 Task: Select the false option in the auto-fetch.
Action: Mouse moved to (24, 524)
Screenshot: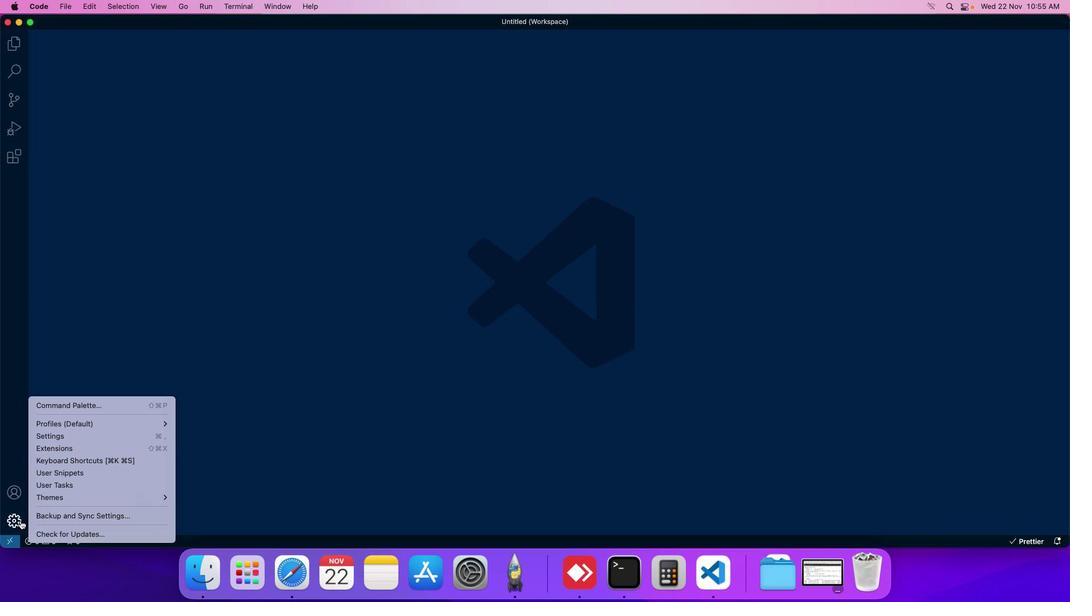 
Action: Mouse pressed left at (24, 524)
Screenshot: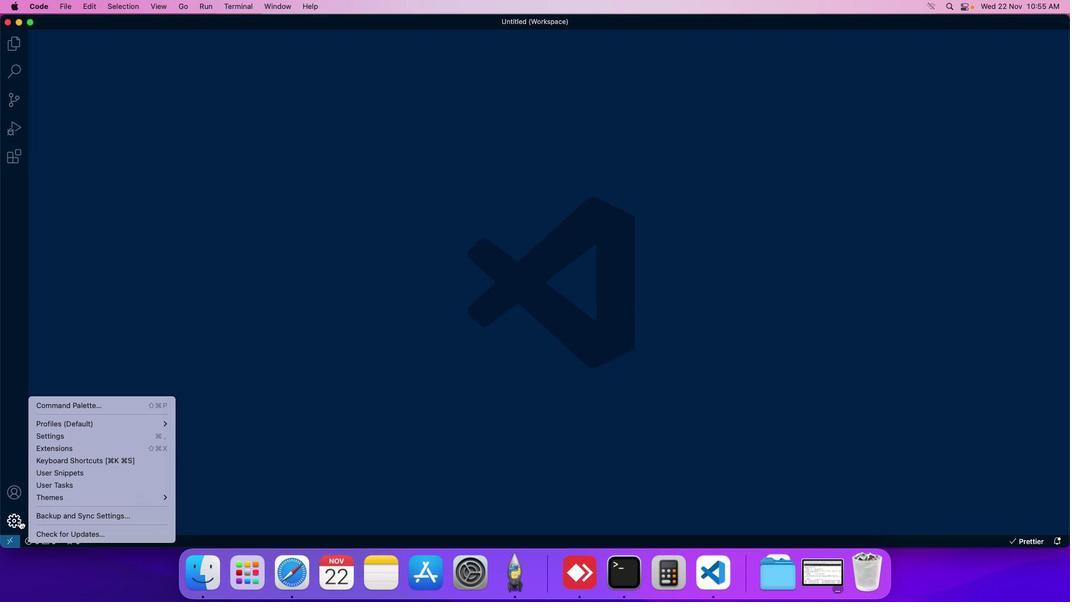 
Action: Mouse moved to (58, 441)
Screenshot: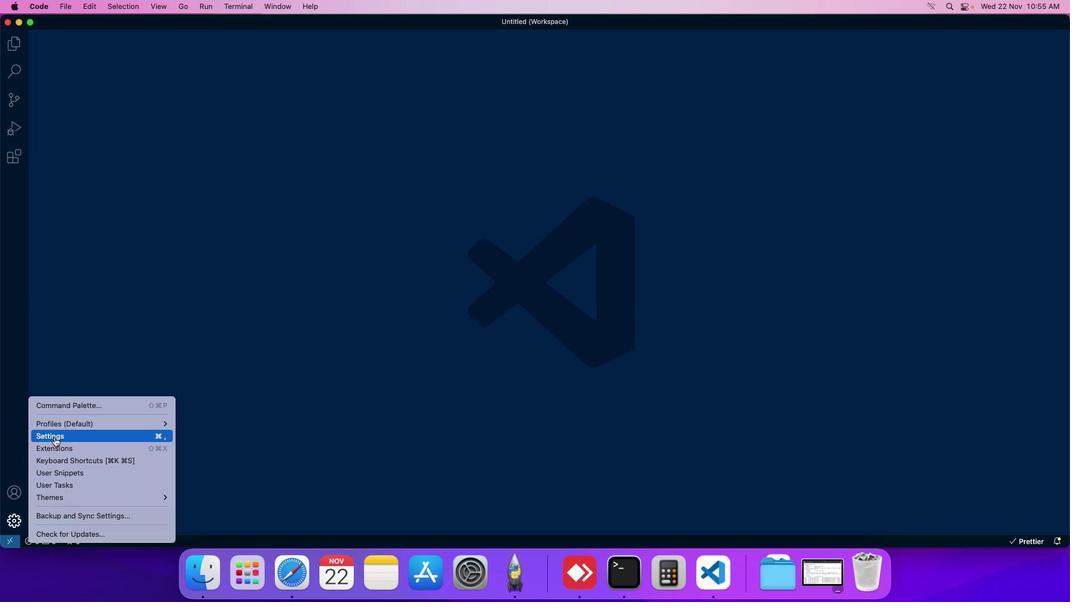 
Action: Mouse pressed left at (58, 441)
Screenshot: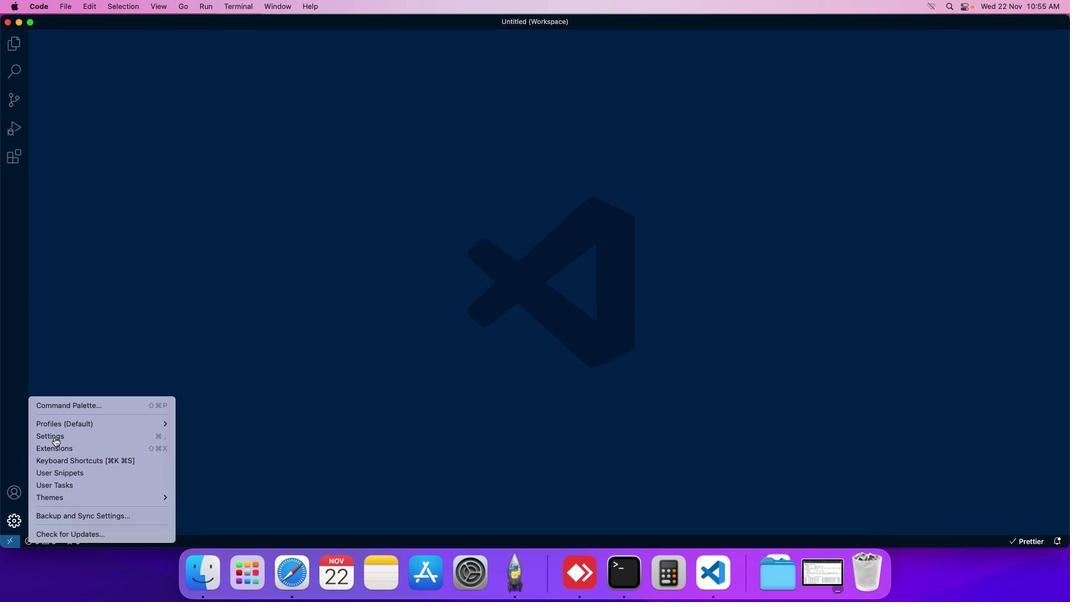 
Action: Mouse moved to (251, 90)
Screenshot: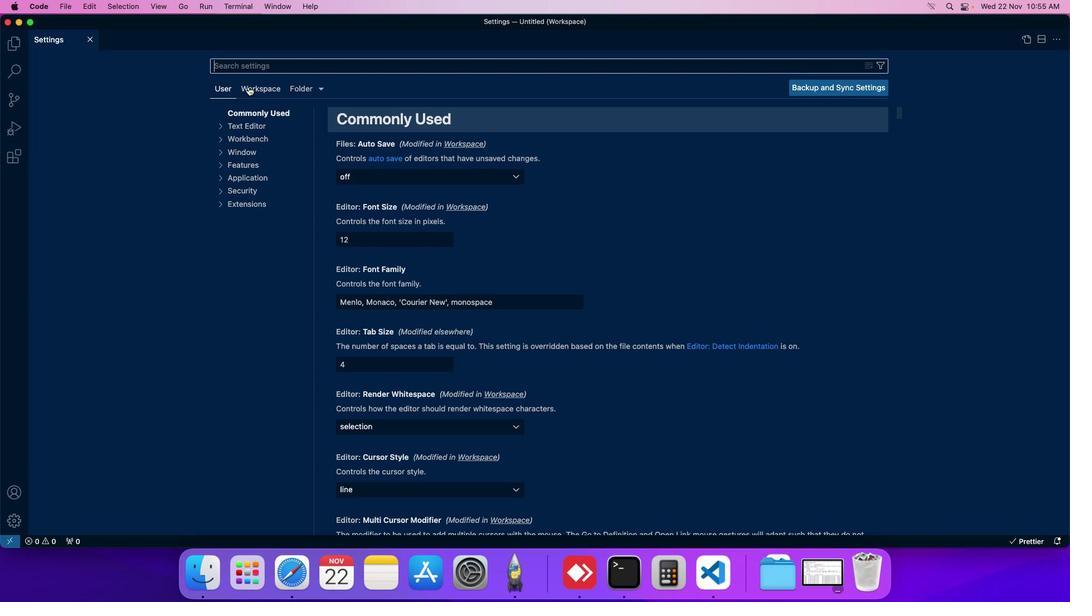 
Action: Mouse pressed left at (251, 90)
Screenshot: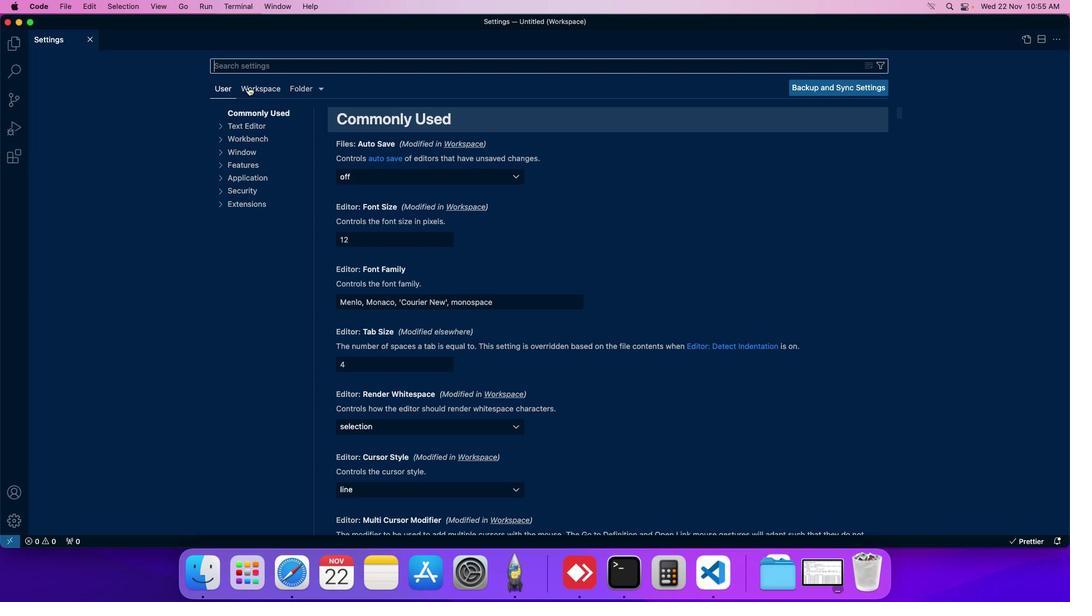 
Action: Mouse moved to (248, 192)
Screenshot: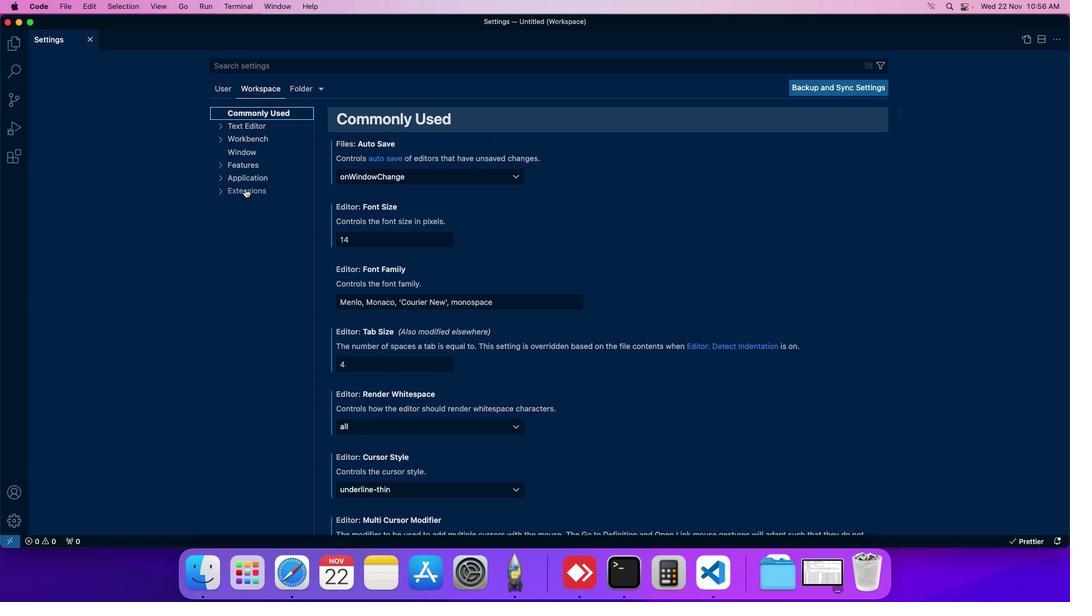 
Action: Mouse pressed left at (248, 192)
Screenshot: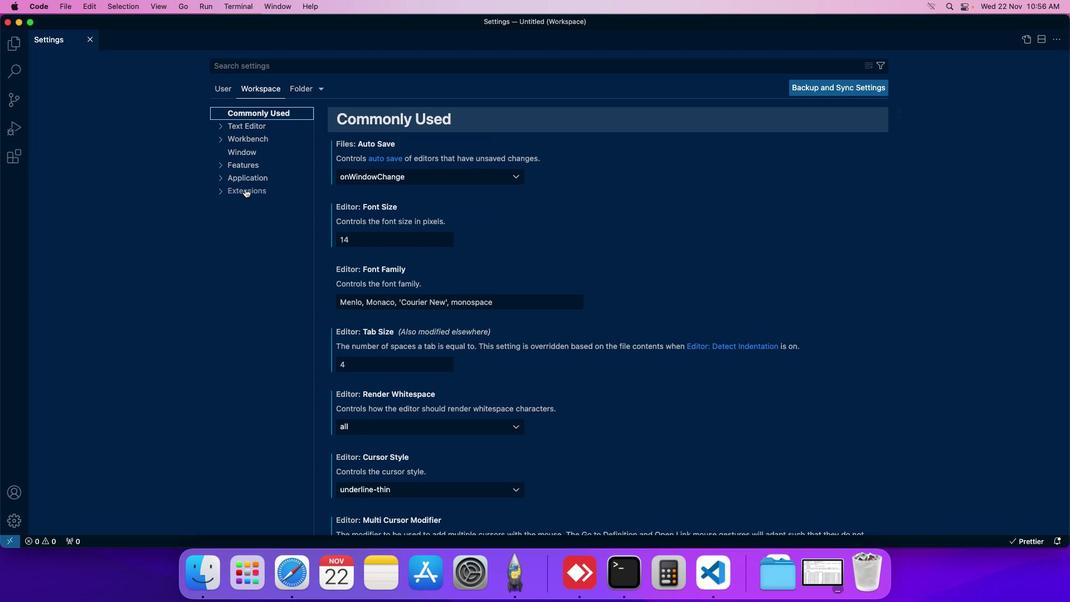 
Action: Mouse moved to (251, 244)
Screenshot: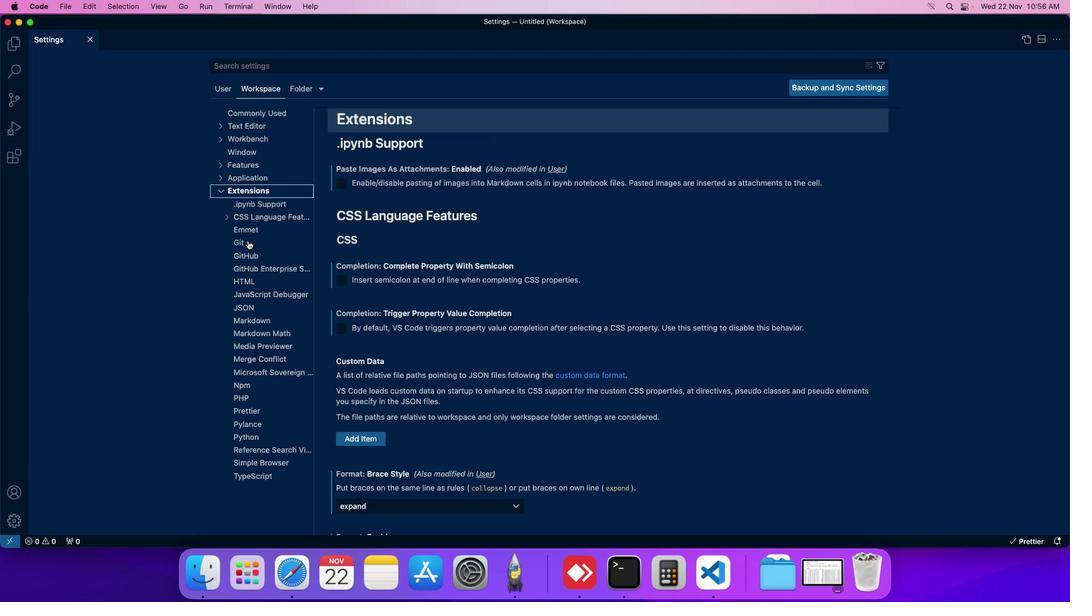 
Action: Mouse pressed left at (251, 244)
Screenshot: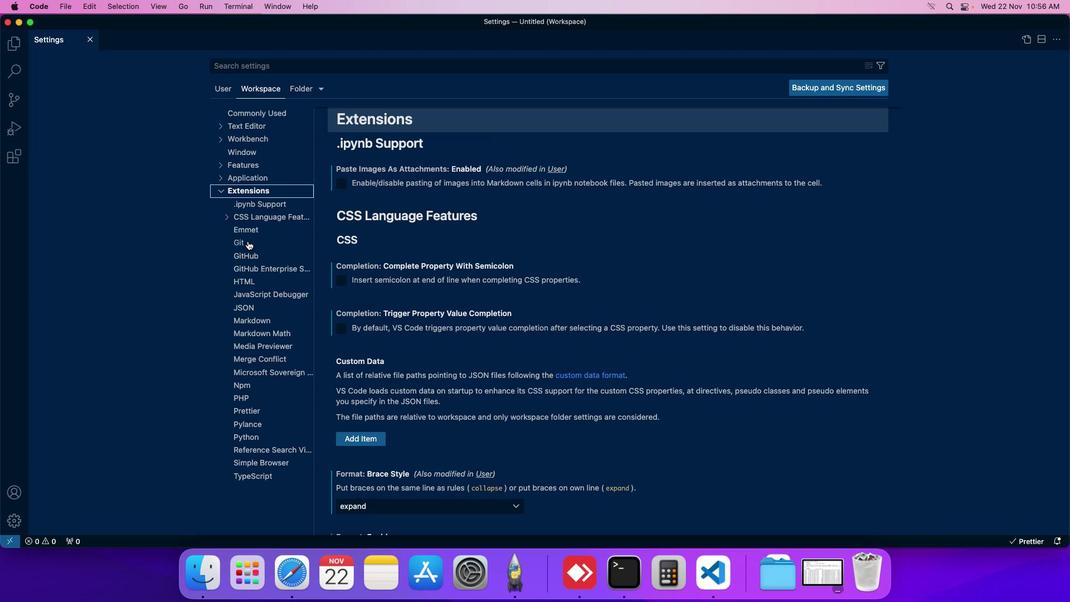 
Action: Mouse moved to (408, 307)
Screenshot: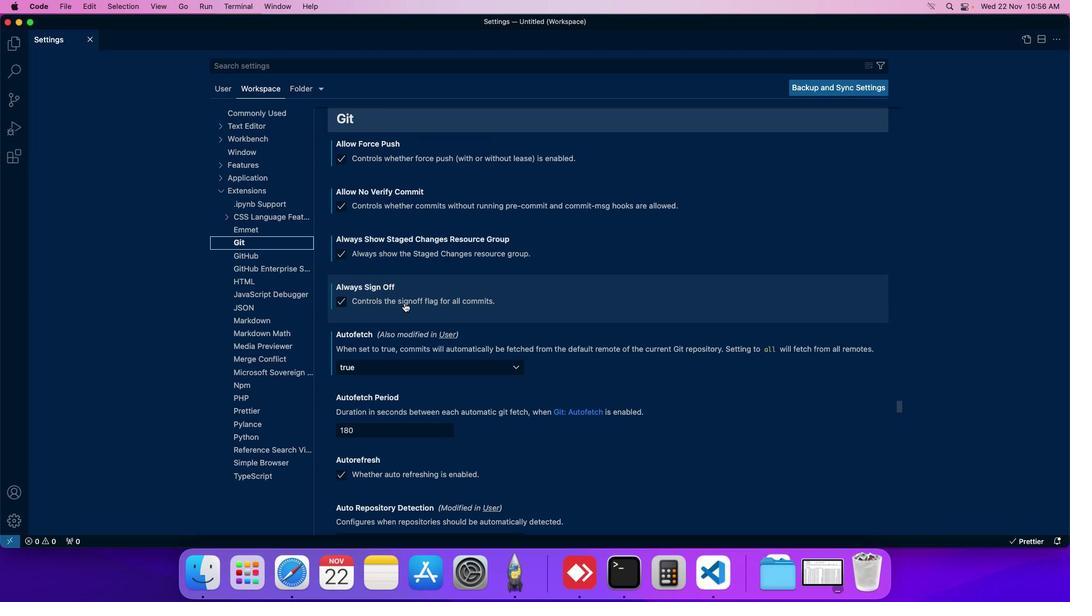 
Action: Mouse scrolled (408, 307) with delta (3, 3)
Screenshot: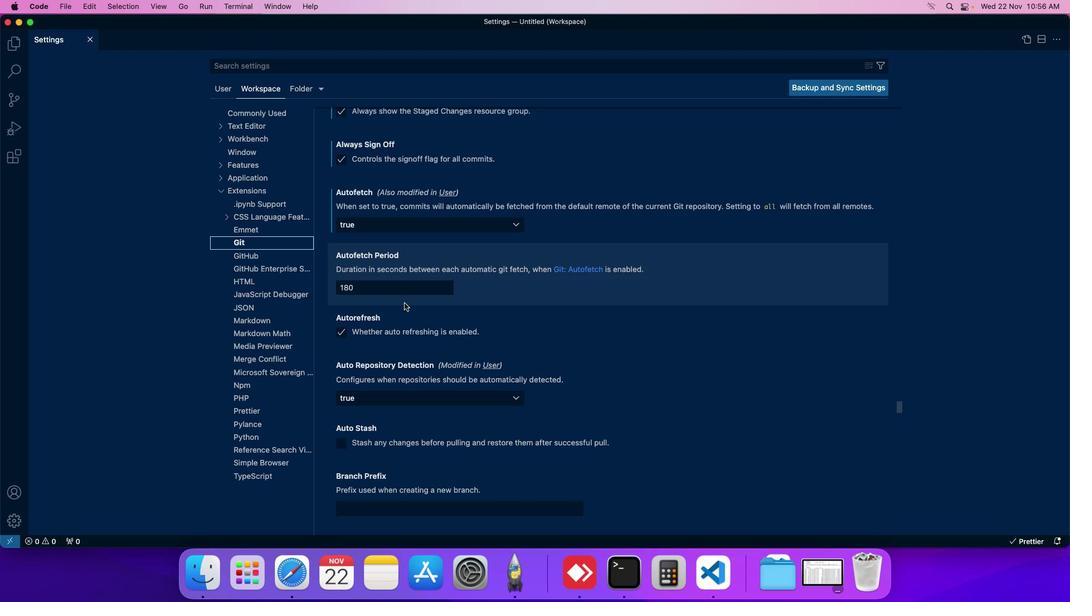 
Action: Mouse scrolled (408, 307) with delta (3, 3)
Screenshot: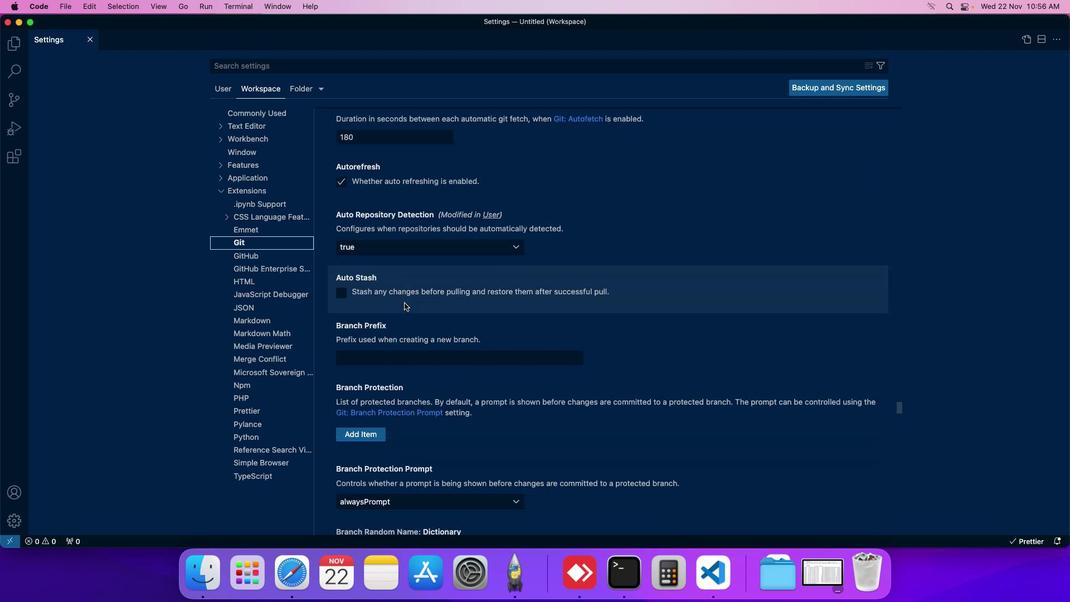 
Action: Mouse moved to (407, 306)
Screenshot: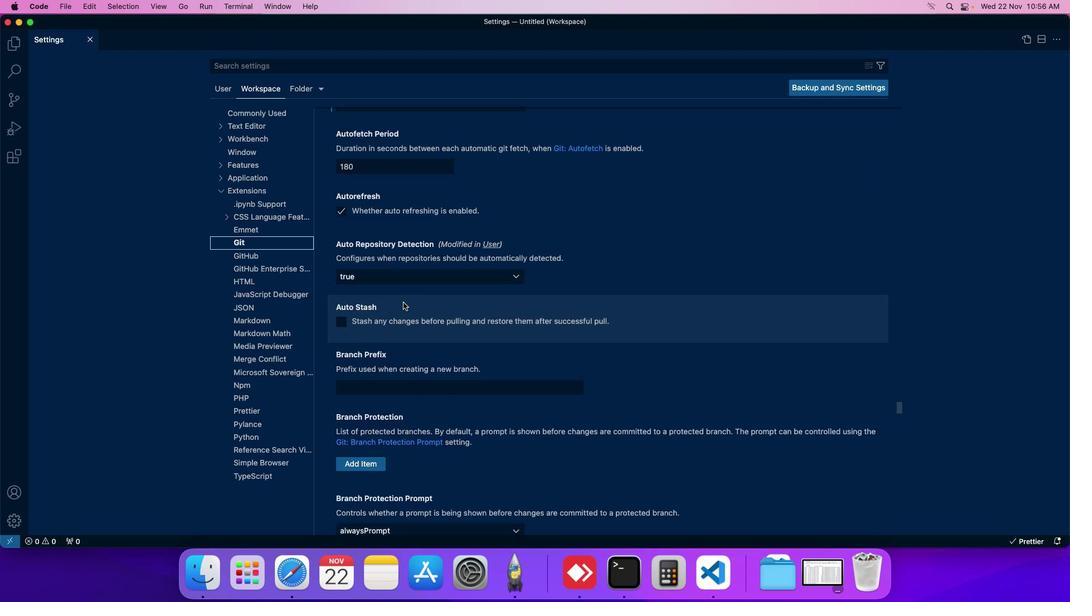 
Action: Mouse scrolled (407, 306) with delta (3, 4)
Screenshot: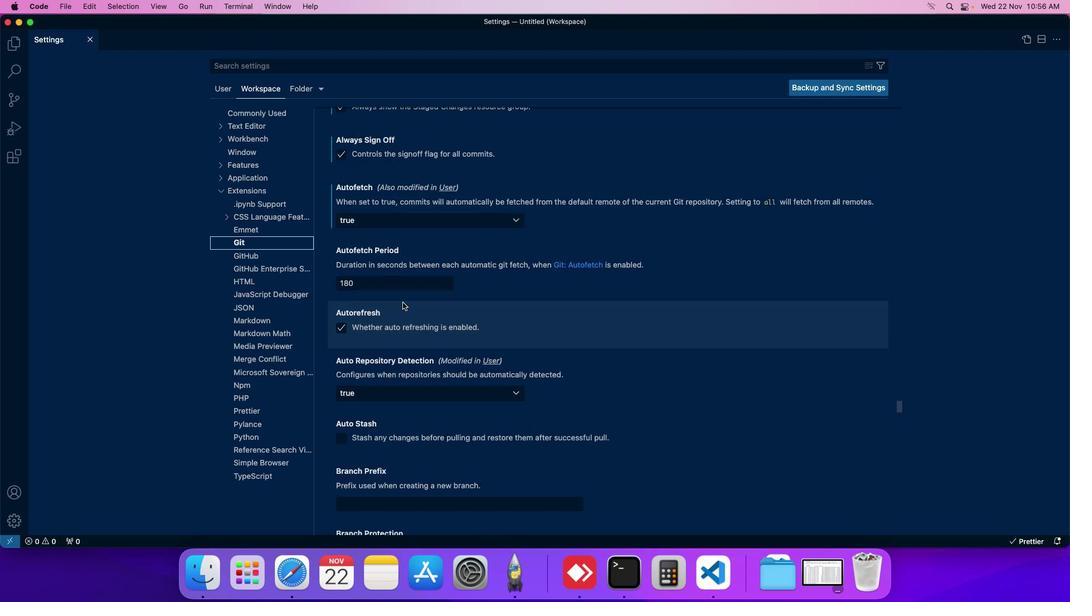 
Action: Mouse moved to (373, 223)
Screenshot: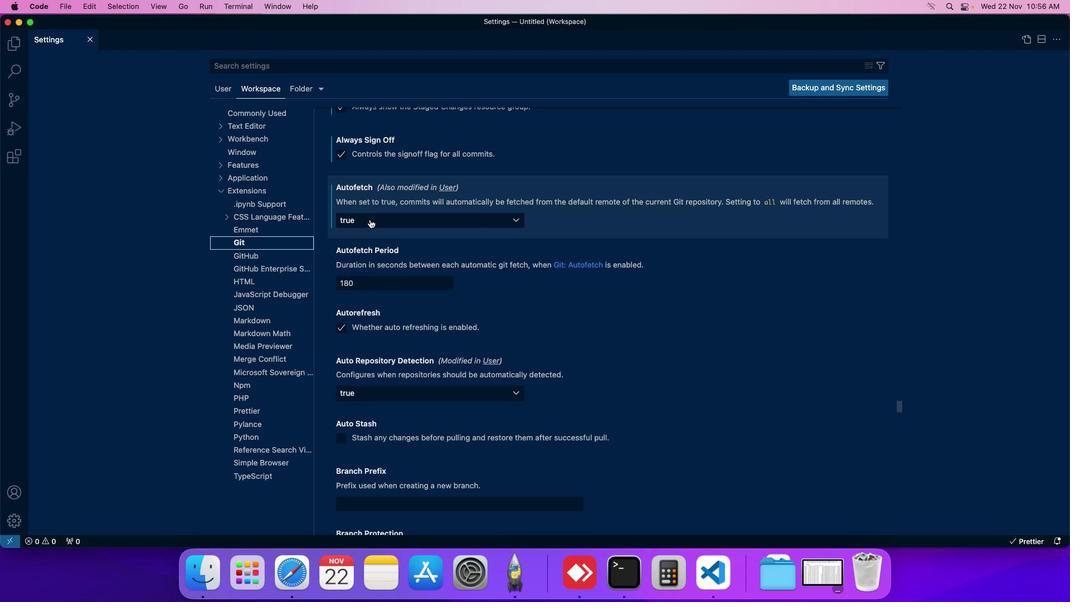 
Action: Mouse pressed left at (373, 223)
Screenshot: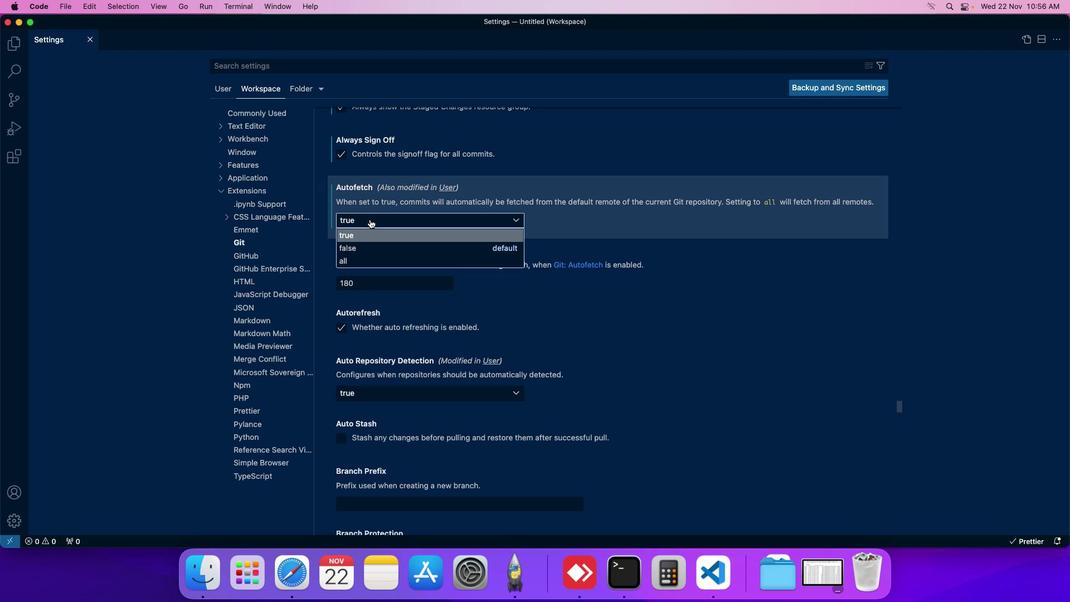
Action: Mouse moved to (362, 250)
Screenshot: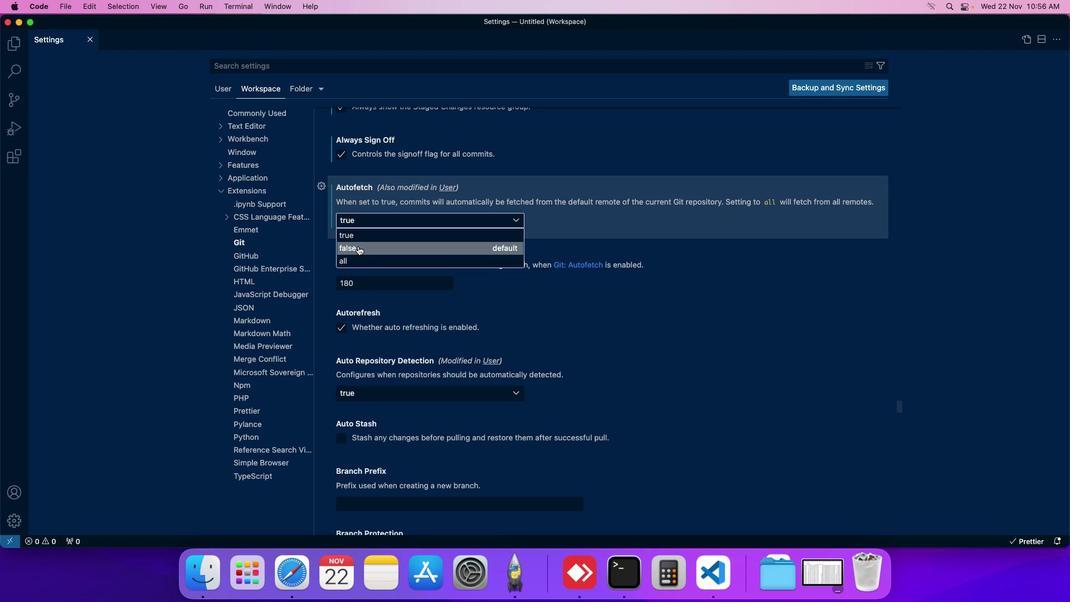 
Action: Mouse pressed left at (362, 250)
Screenshot: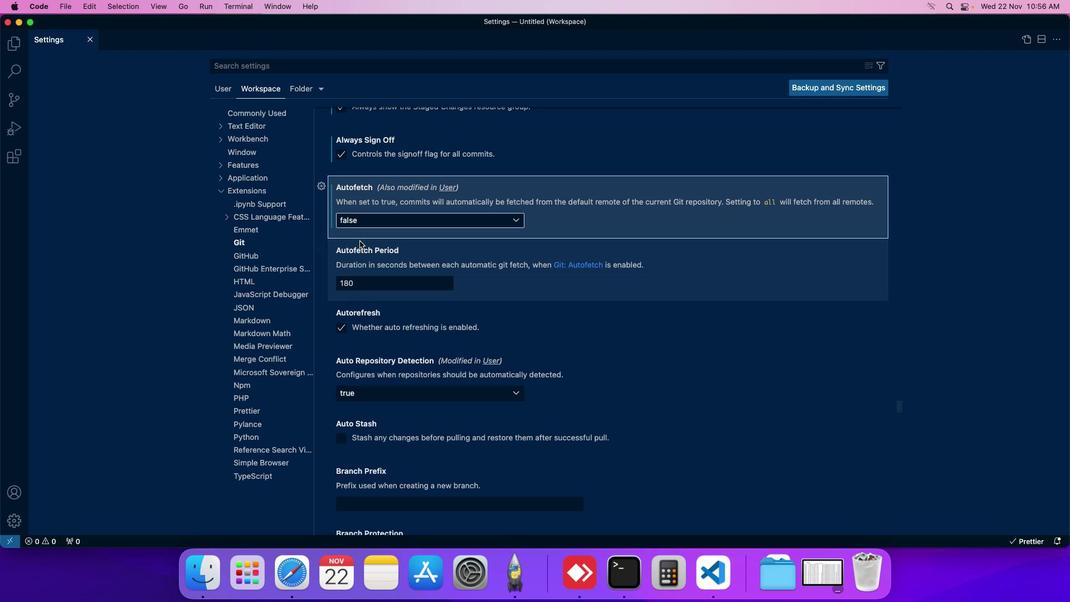 
Action: Mouse moved to (371, 230)
Screenshot: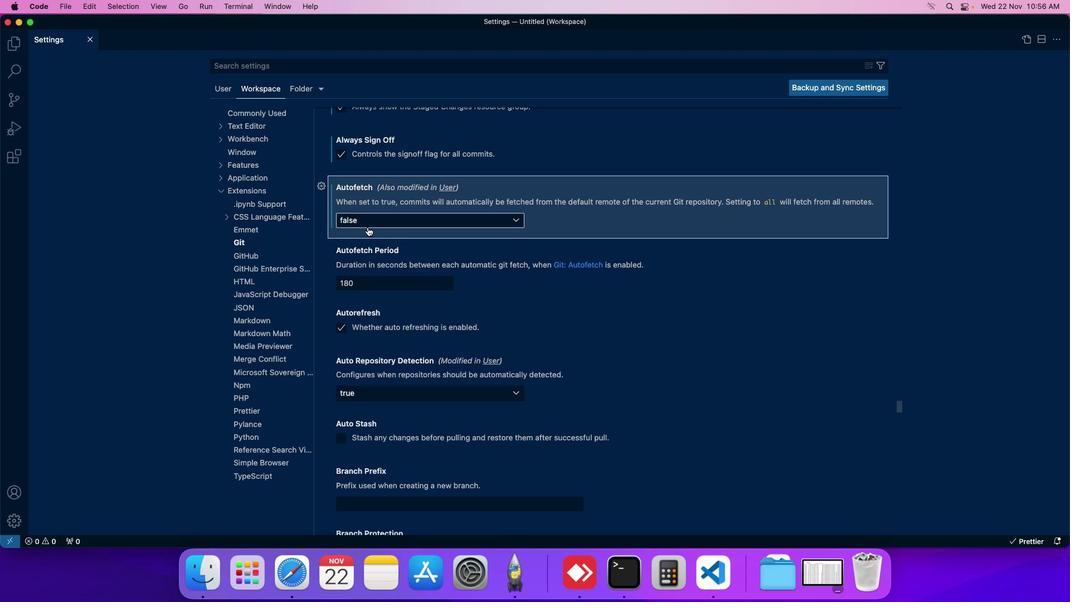 
